 Task: Add in the project Wayfarer an epic 'Digital Transformation'.
Action: Mouse moved to (196, 50)
Screenshot: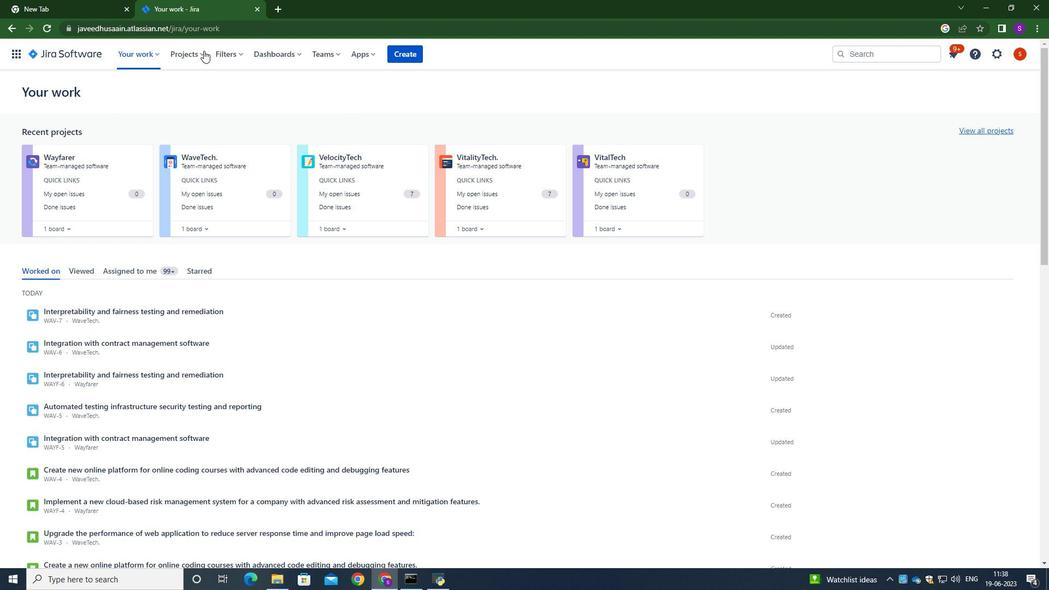 
Action: Mouse pressed left at (196, 50)
Screenshot: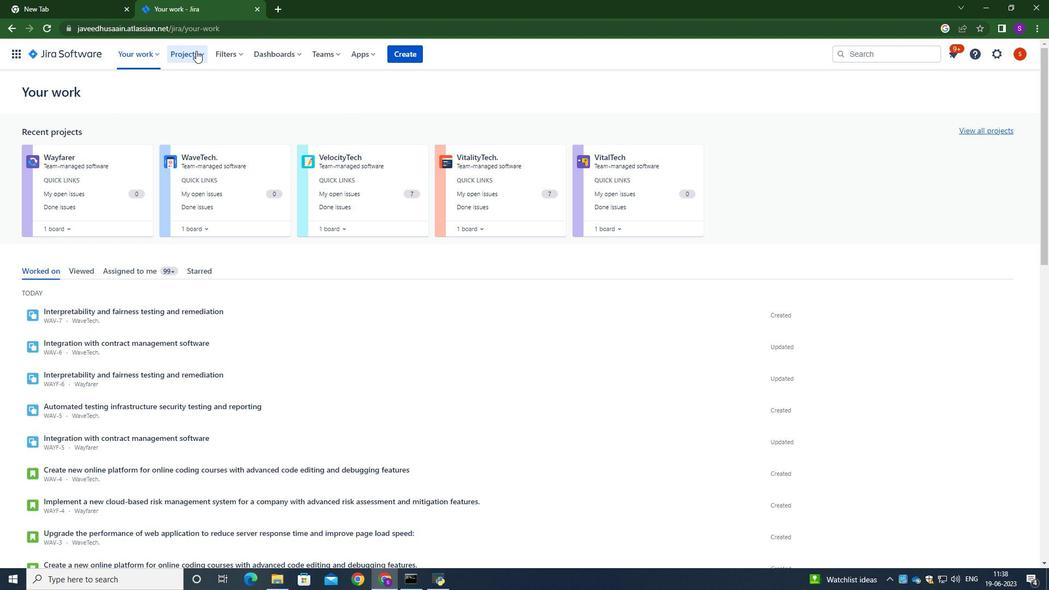 
Action: Mouse moved to (217, 130)
Screenshot: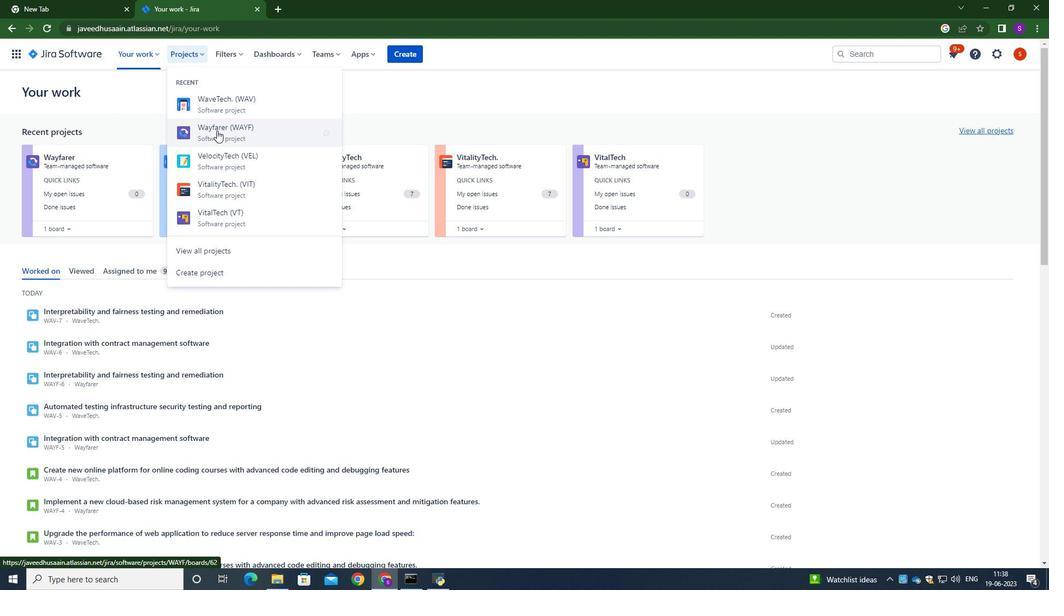 
Action: Mouse pressed left at (217, 130)
Screenshot: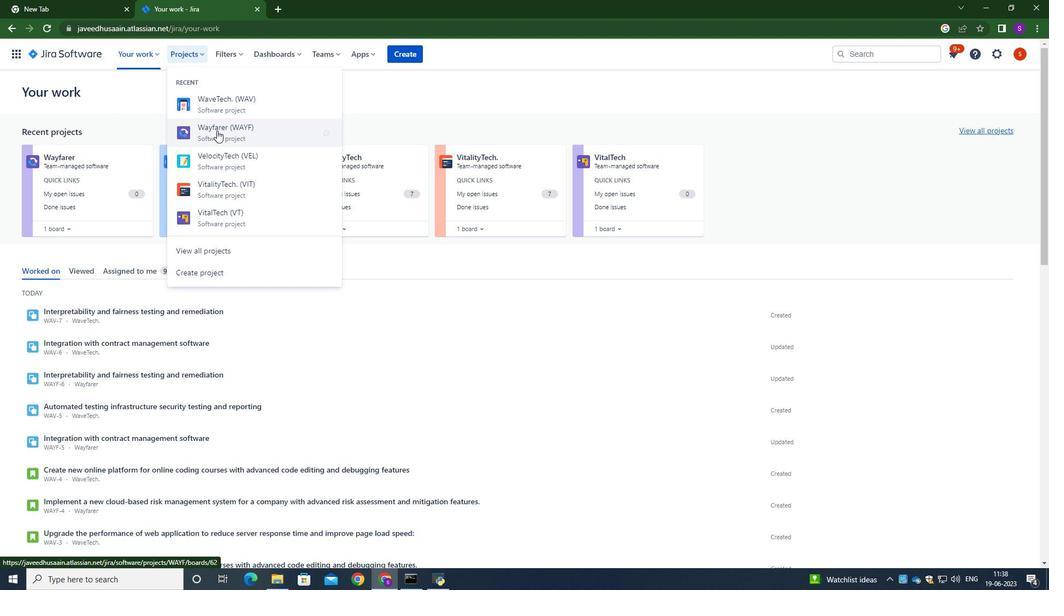 
Action: Mouse moved to (85, 170)
Screenshot: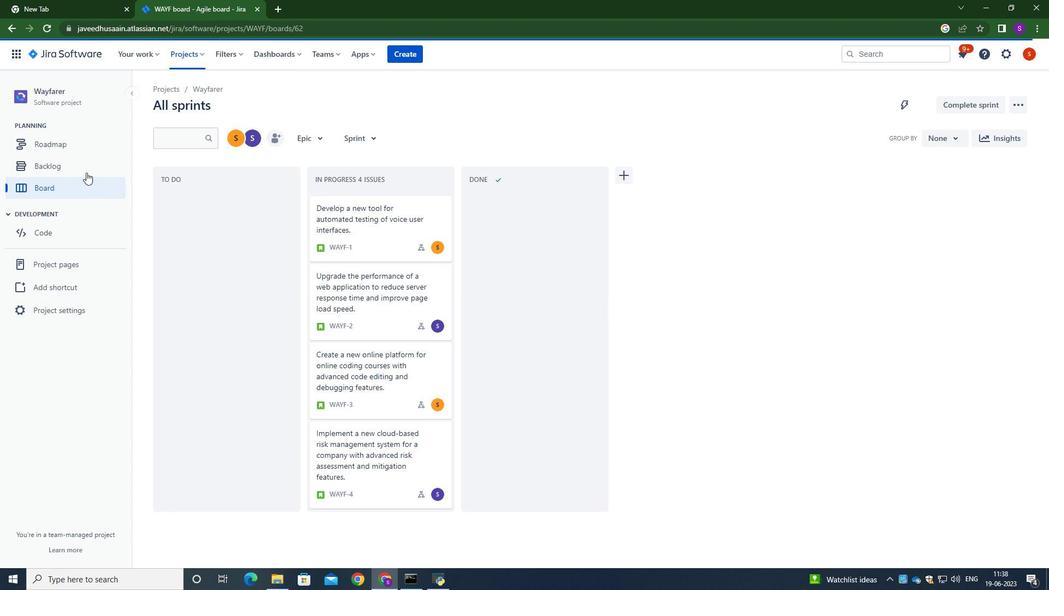 
Action: Mouse pressed left at (85, 170)
Screenshot: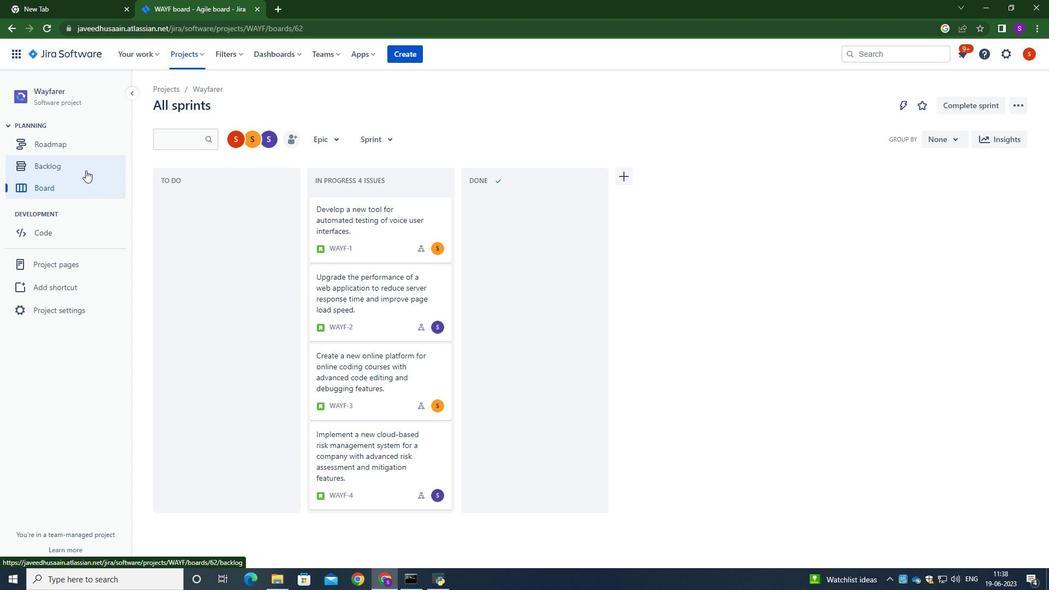 
Action: Mouse moved to (189, 276)
Screenshot: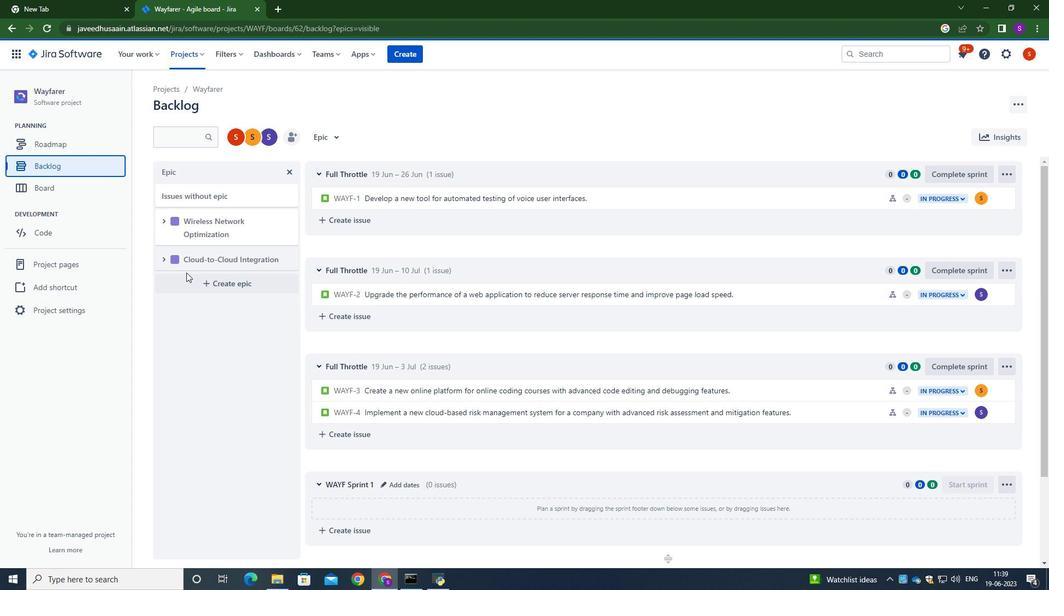 
Action: Mouse pressed left at (189, 276)
Screenshot: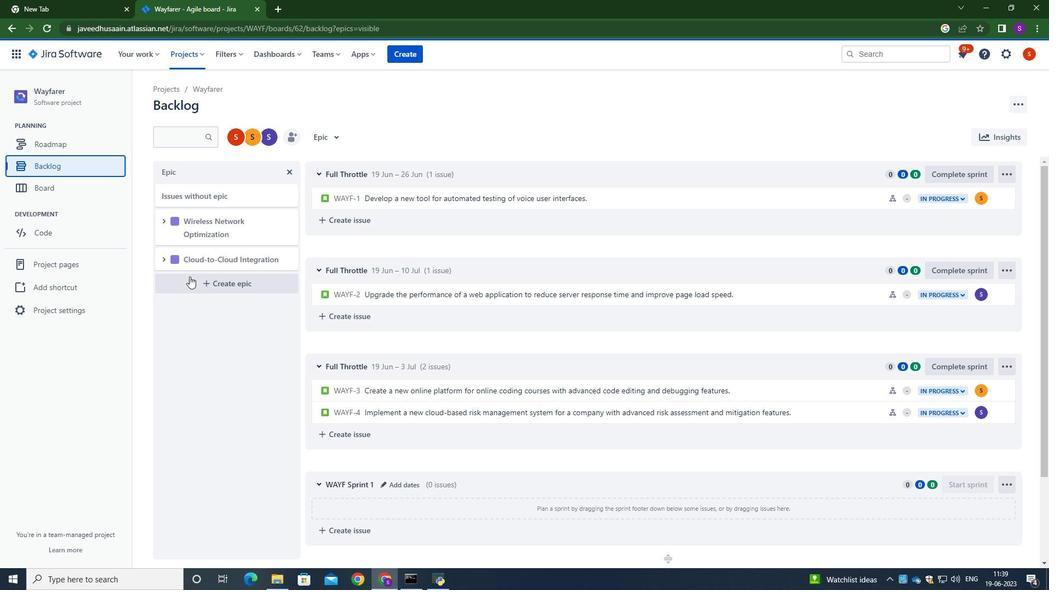 
Action: Mouse moved to (197, 282)
Screenshot: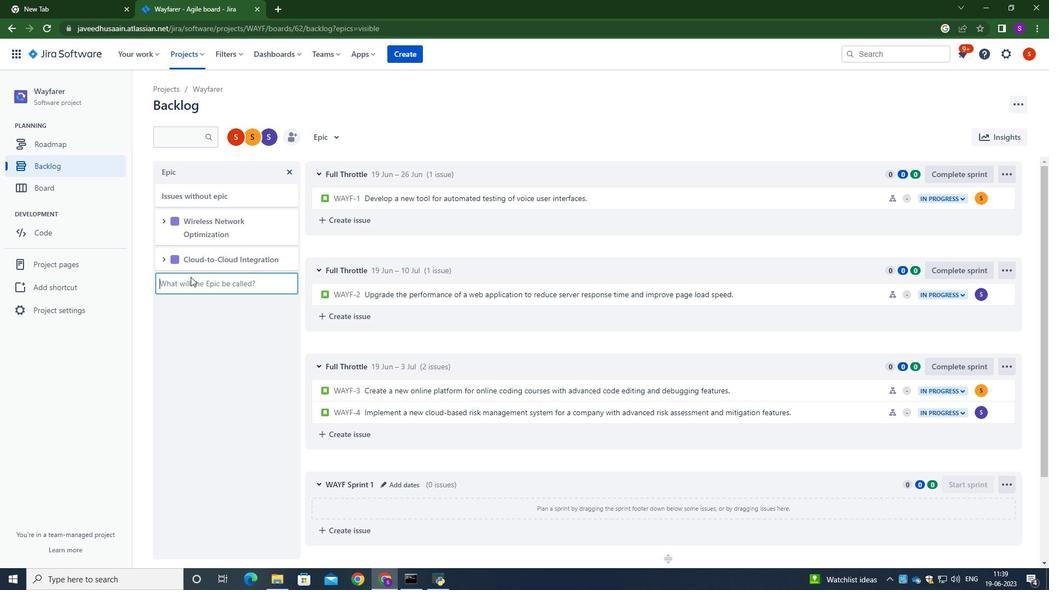 
Action: Mouse pressed left at (197, 282)
Screenshot: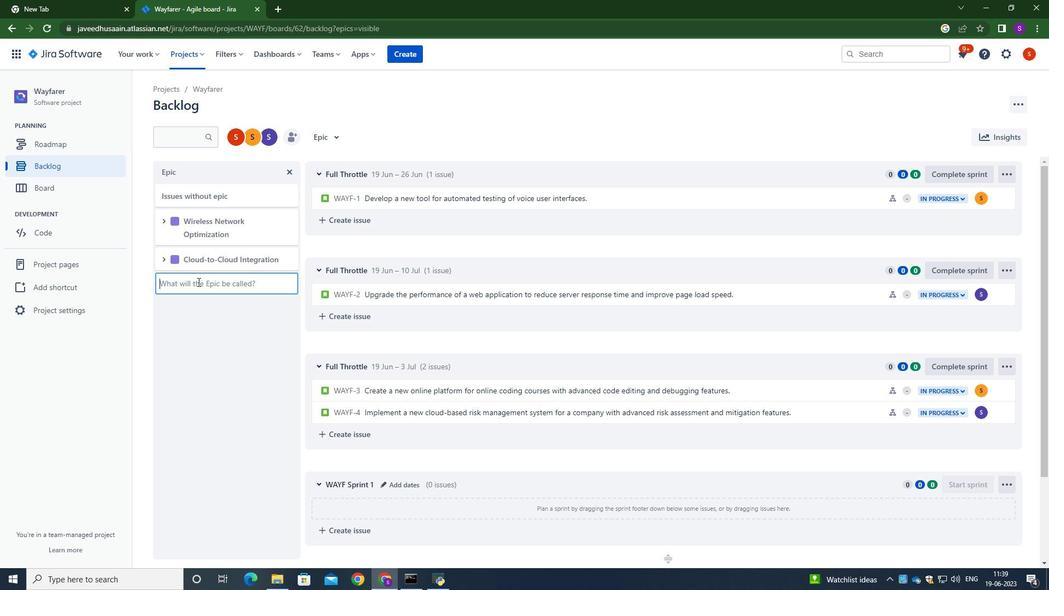 
Action: Key pressed <Key.caps_lock>D<Key.caps_lock>igig<Key.backspace>tal<Key.space><Key.caps_lock>T<Key.caps_lock>ransformation<Key.enter>
Screenshot: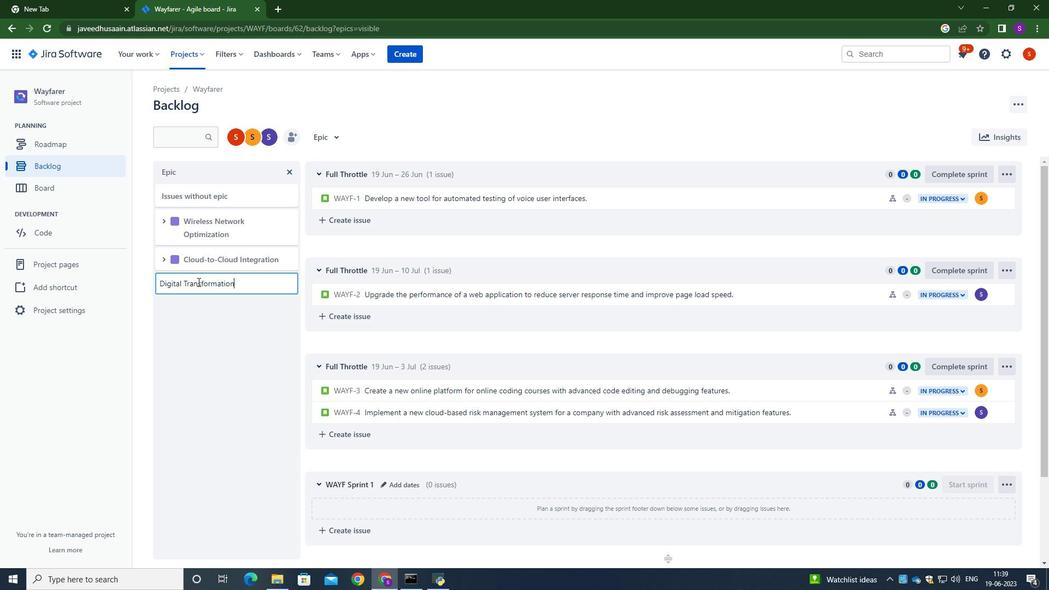 
Action: Mouse moved to (189, 359)
Screenshot: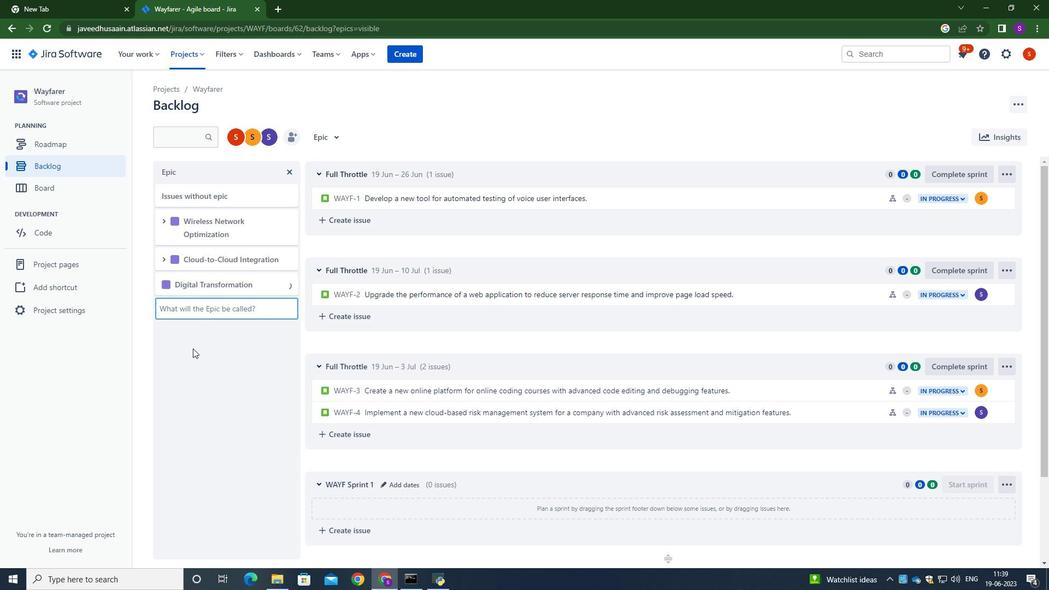 
Action: Mouse pressed left at (189, 359)
Screenshot: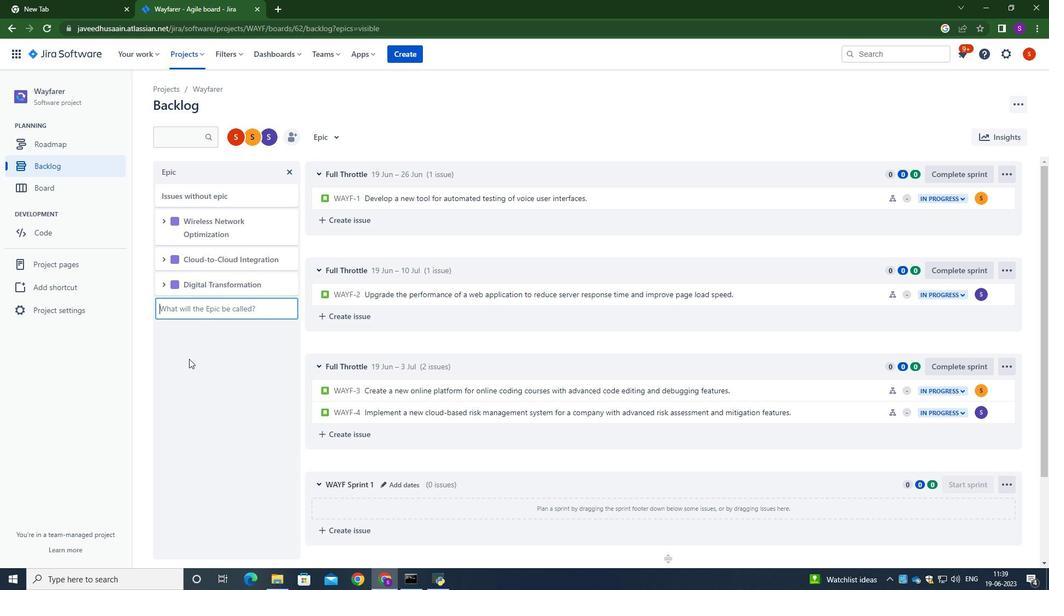 
